 Task: Make the document restricted.
Action: Mouse moved to (44, 96)
Screenshot: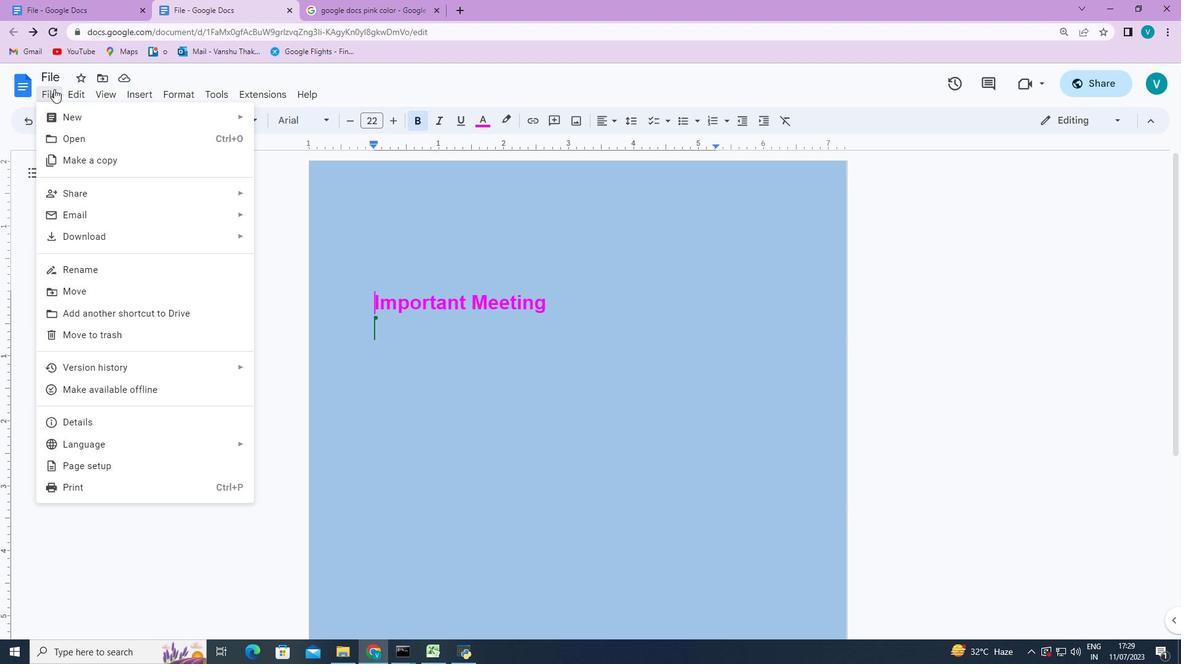 
Action: Mouse pressed left at (44, 96)
Screenshot: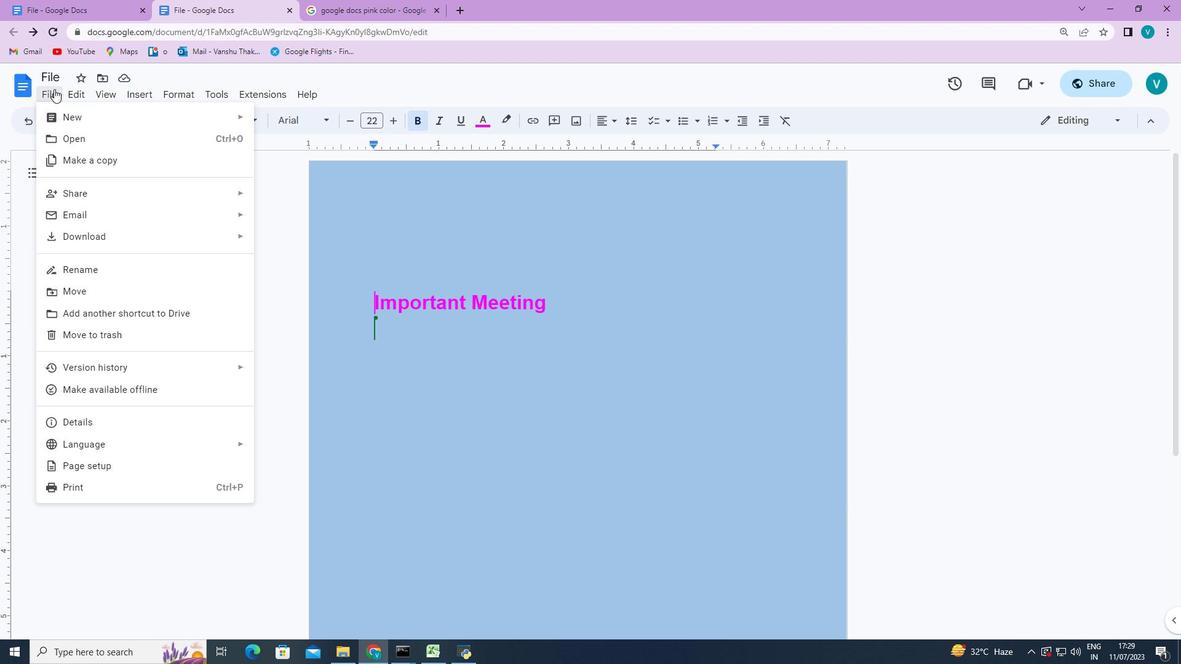 
Action: Mouse moved to (71, 197)
Screenshot: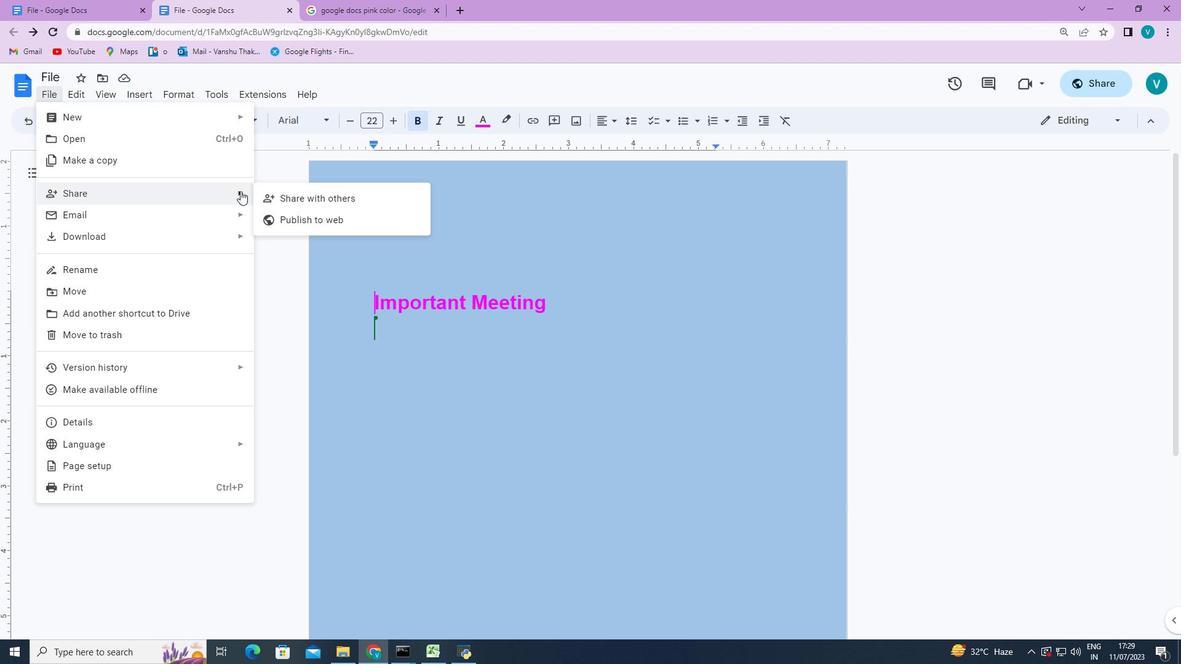 
Action: Mouse pressed left at (71, 197)
Screenshot: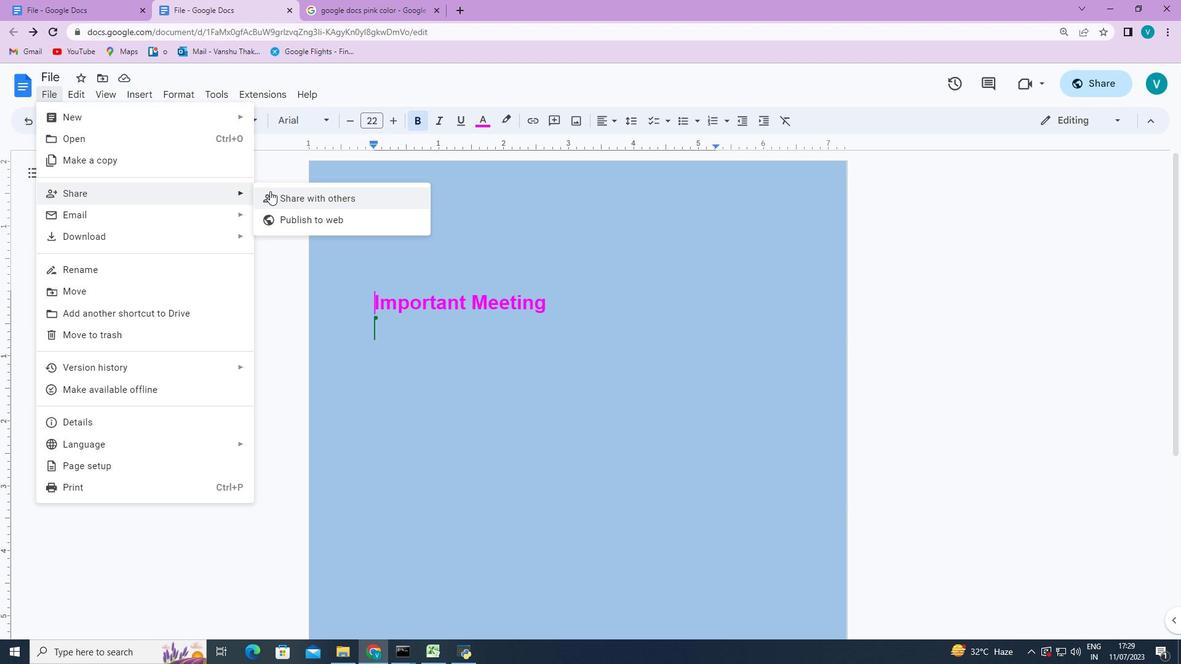 
Action: Mouse moved to (285, 196)
Screenshot: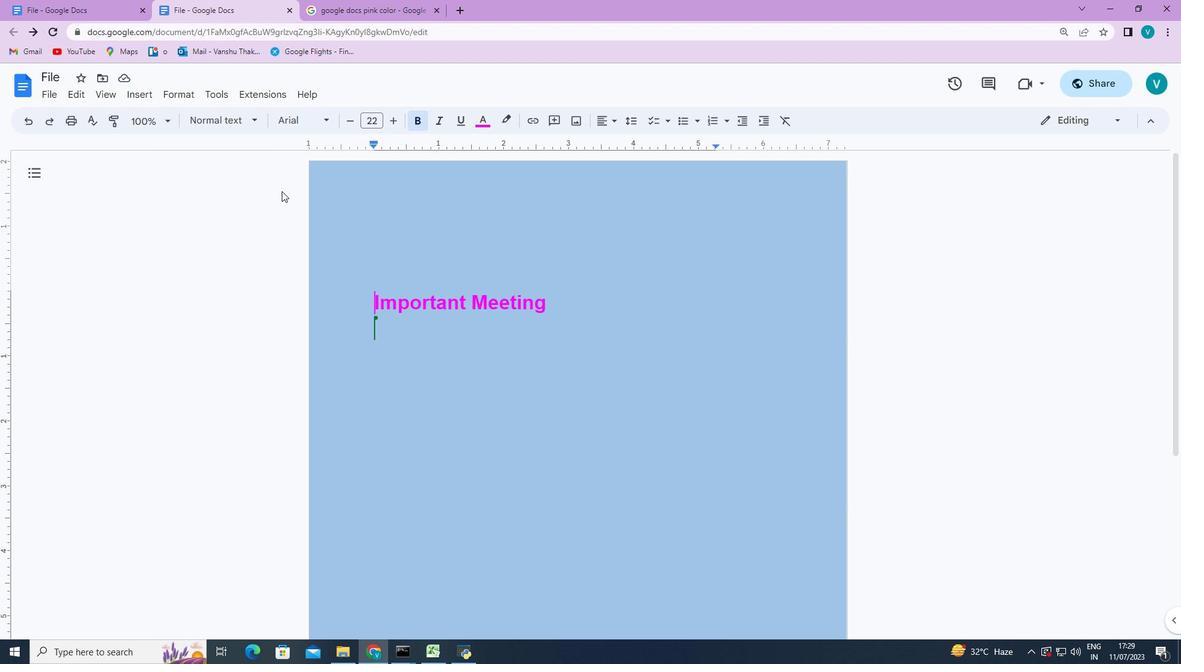 
Action: Mouse pressed left at (285, 196)
Screenshot: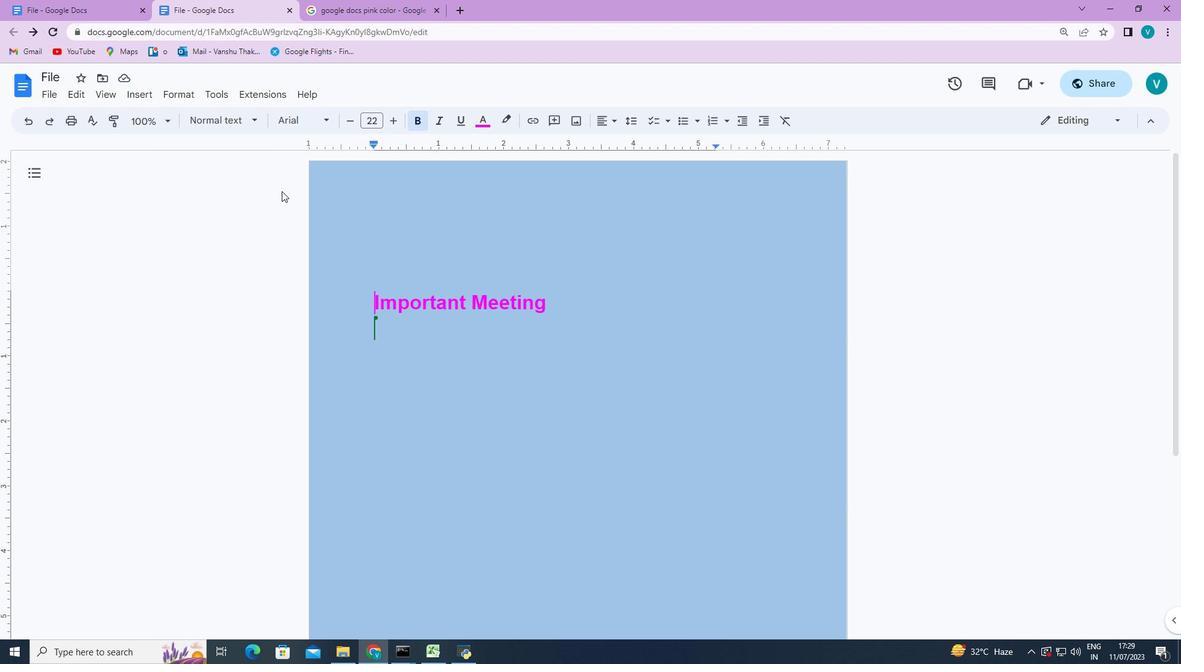 
Action: Mouse moved to (561, 419)
Screenshot: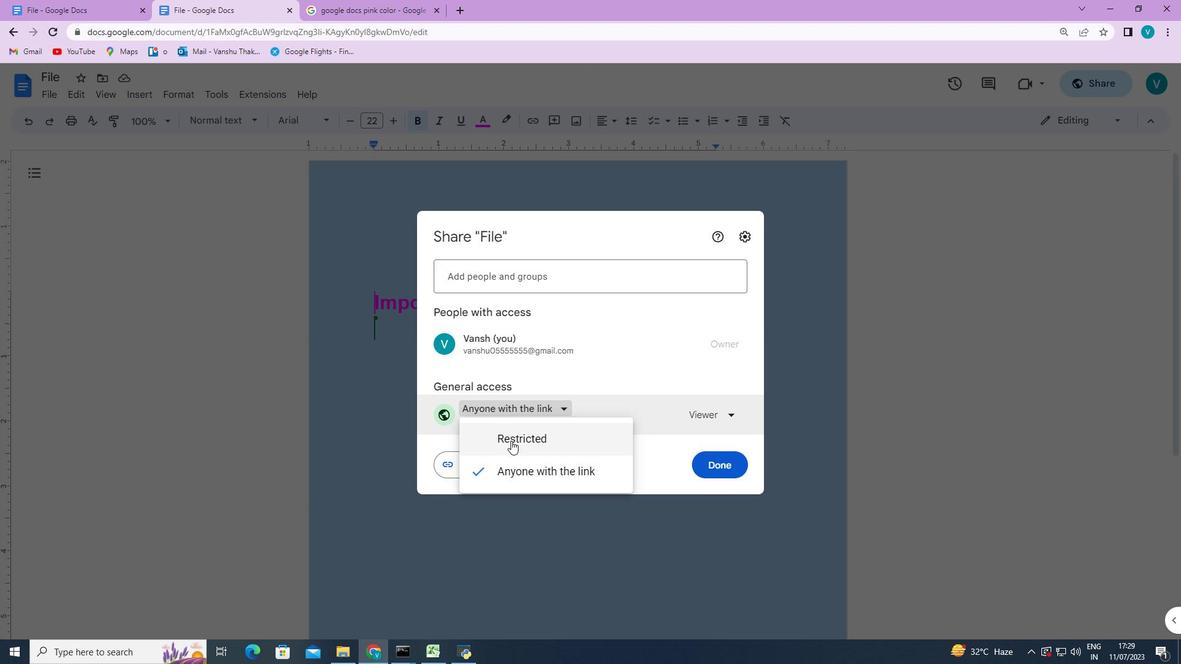 
Action: Mouse pressed left at (561, 419)
Screenshot: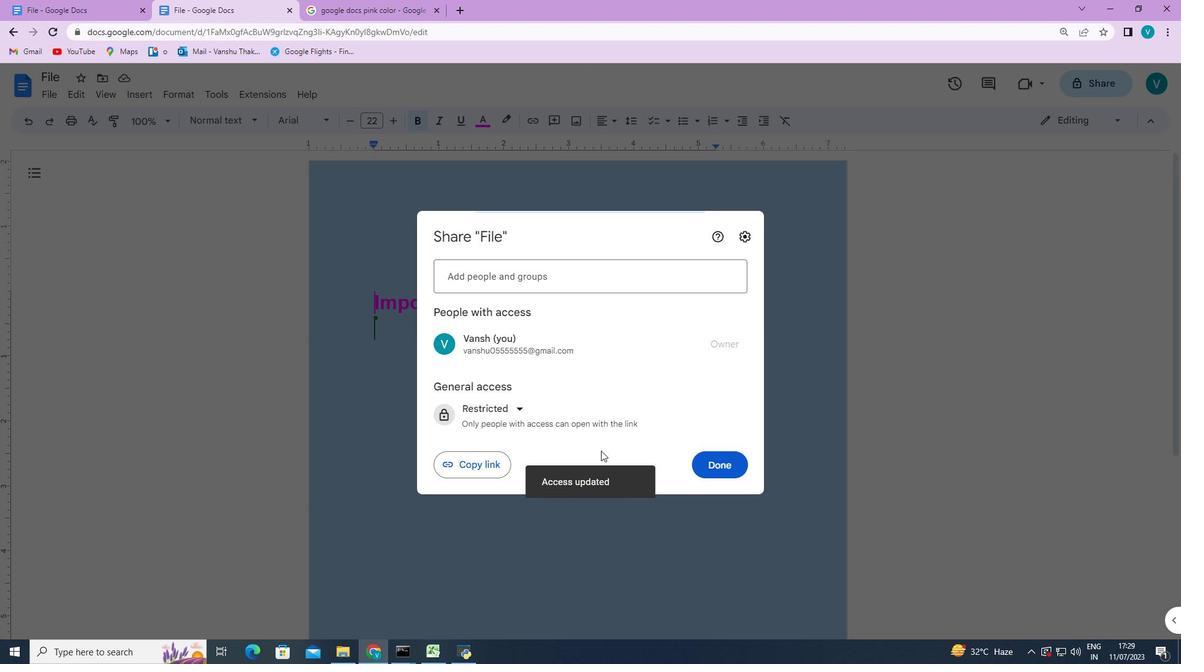 
Action: Mouse moved to (542, 448)
Screenshot: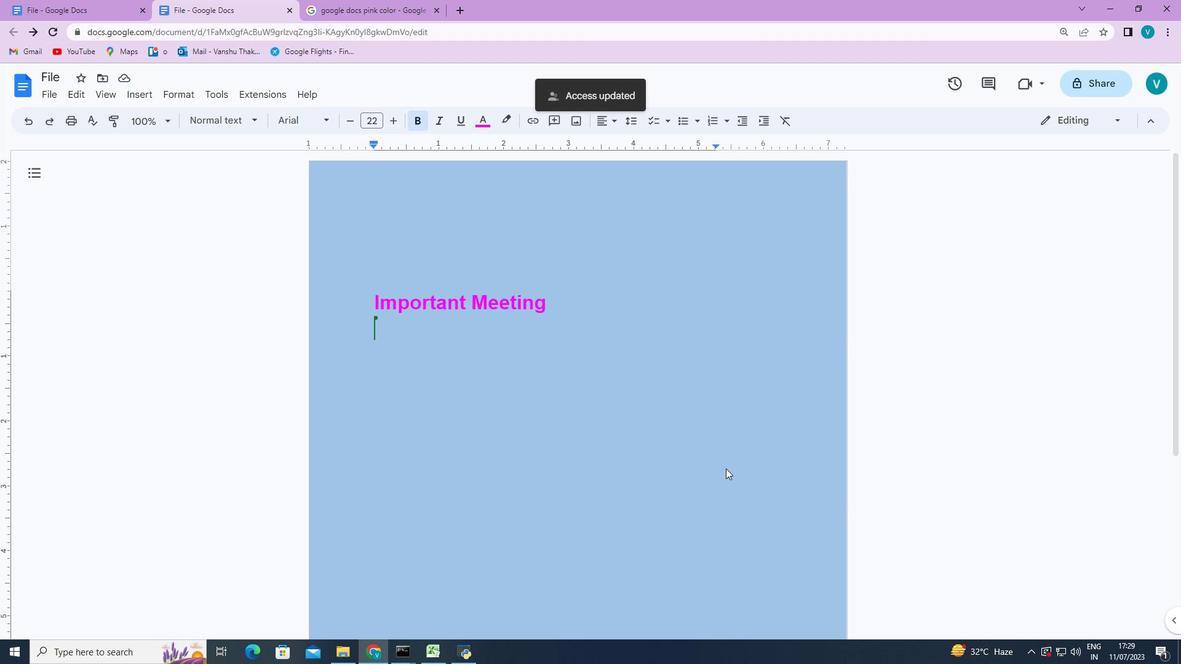 
Action: Mouse pressed left at (542, 448)
Screenshot: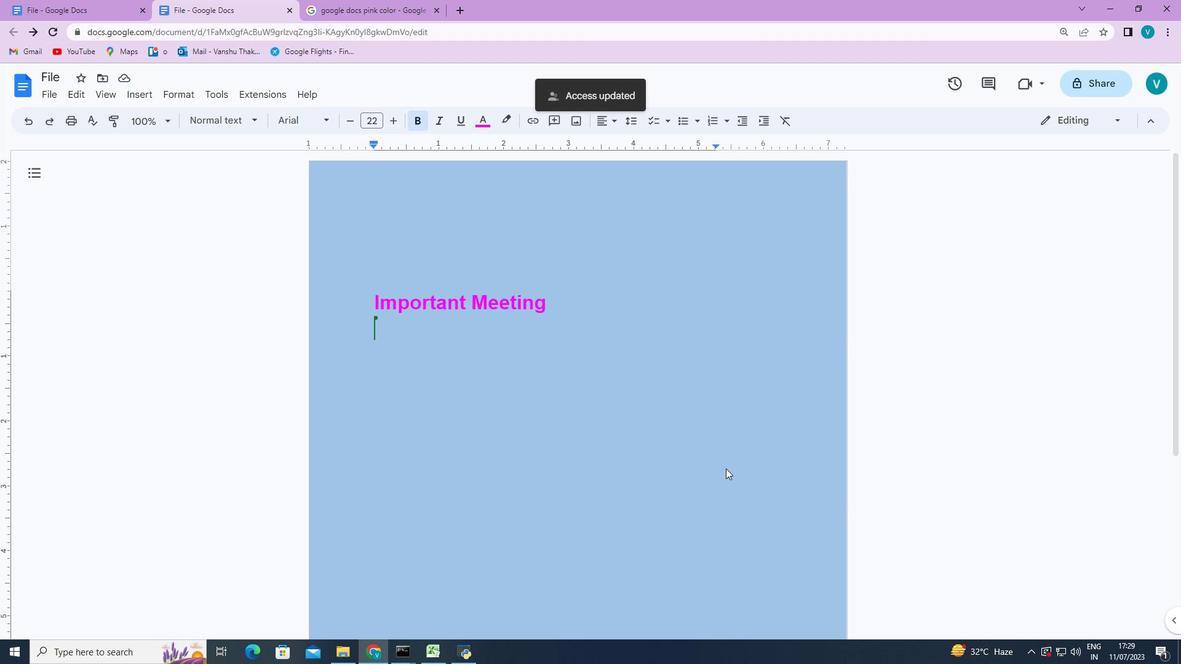 
Action: Mouse moved to (716, 478)
Screenshot: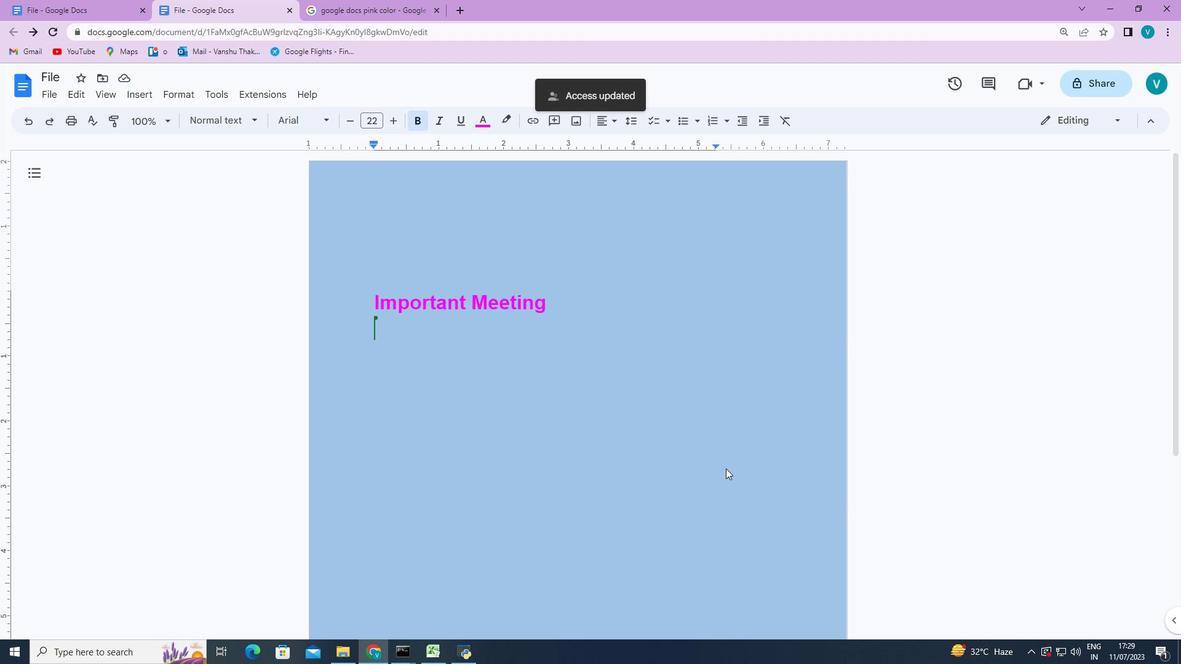 
Action: Mouse pressed left at (716, 478)
Screenshot: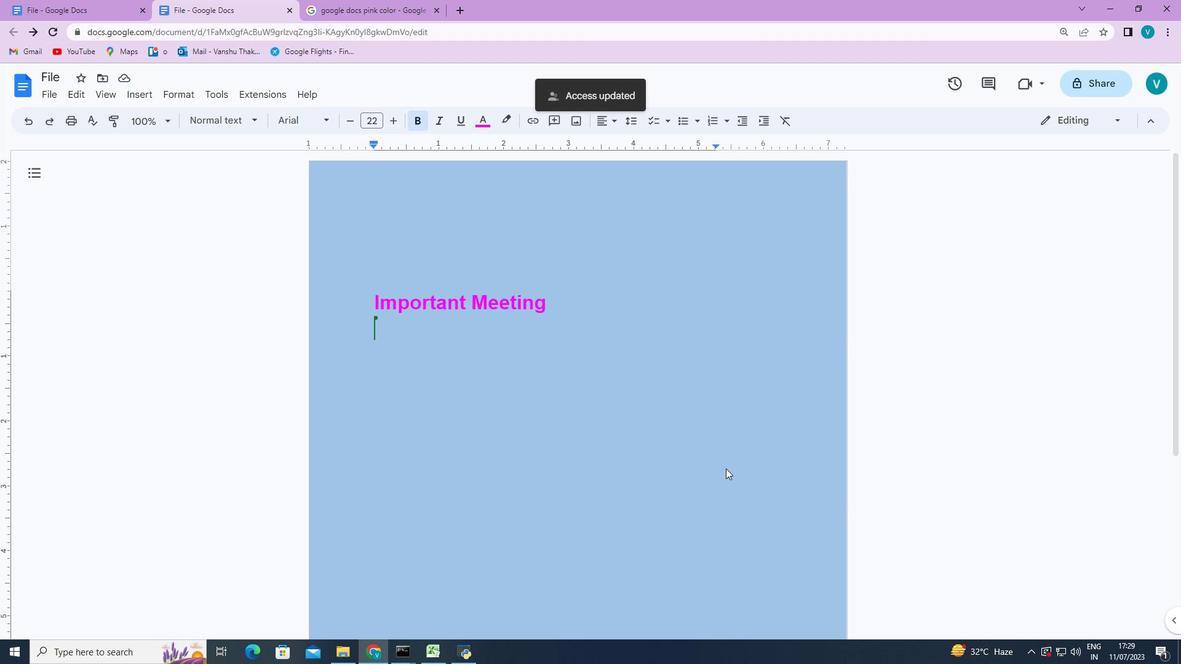 
Action: Mouse moved to (54, 89)
Screenshot: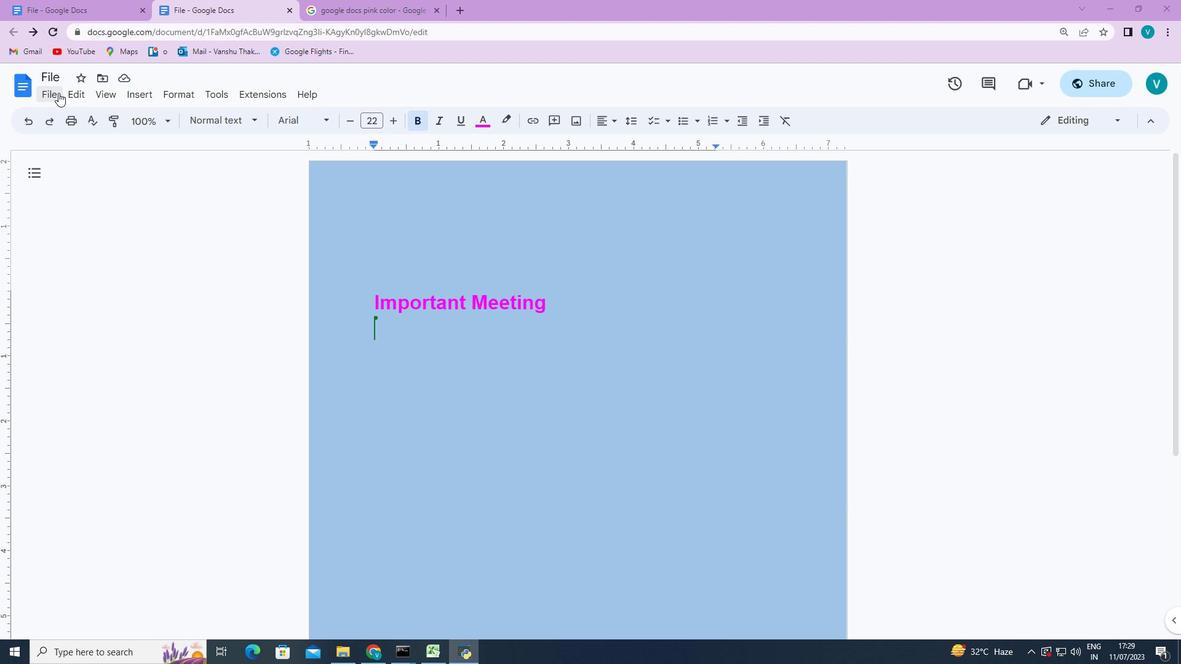 
Action: Mouse pressed left at (54, 89)
Screenshot: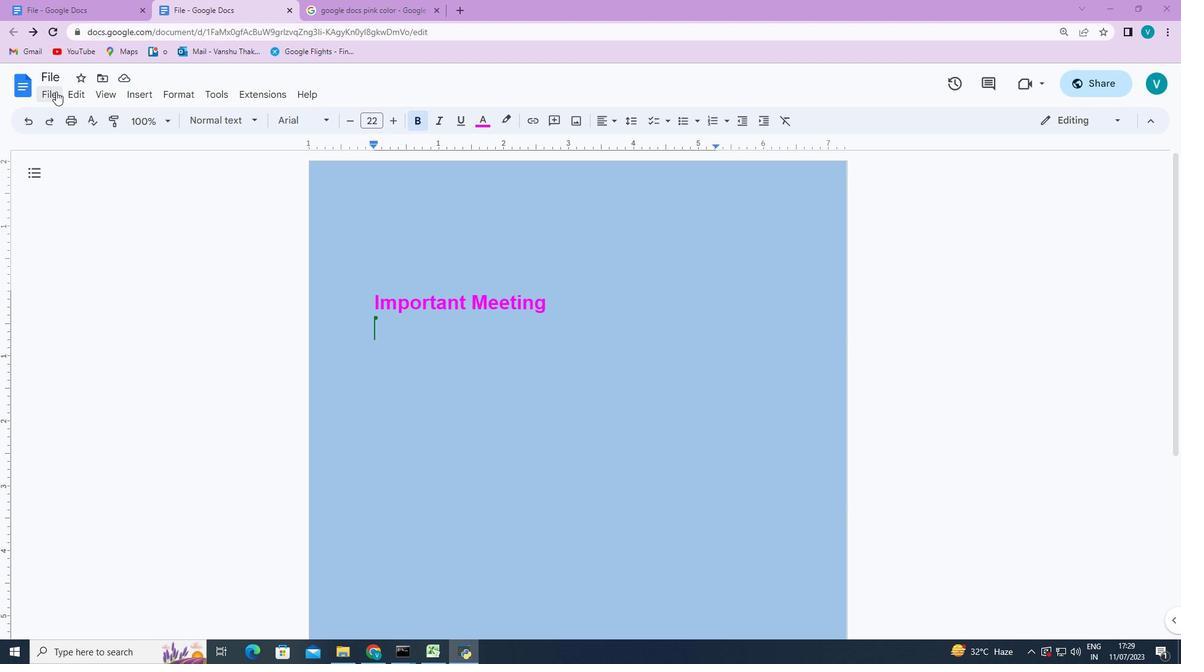 
Action: Mouse moved to (281, 191)
Screenshot: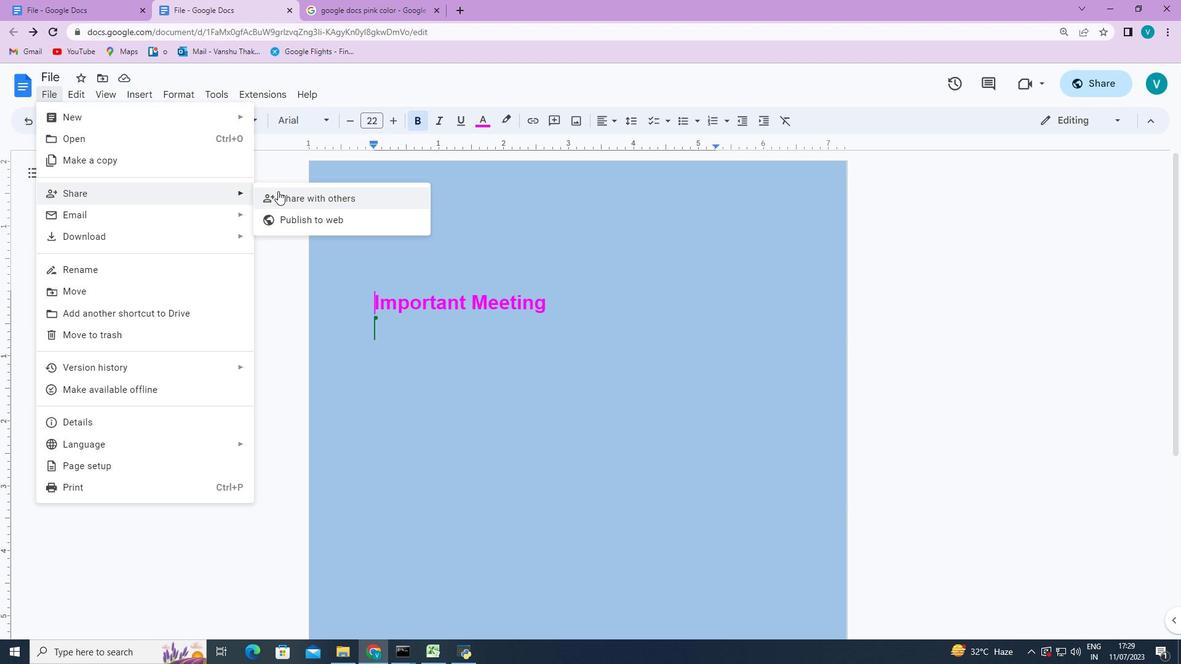 
Action: Mouse pressed left at (281, 191)
Screenshot: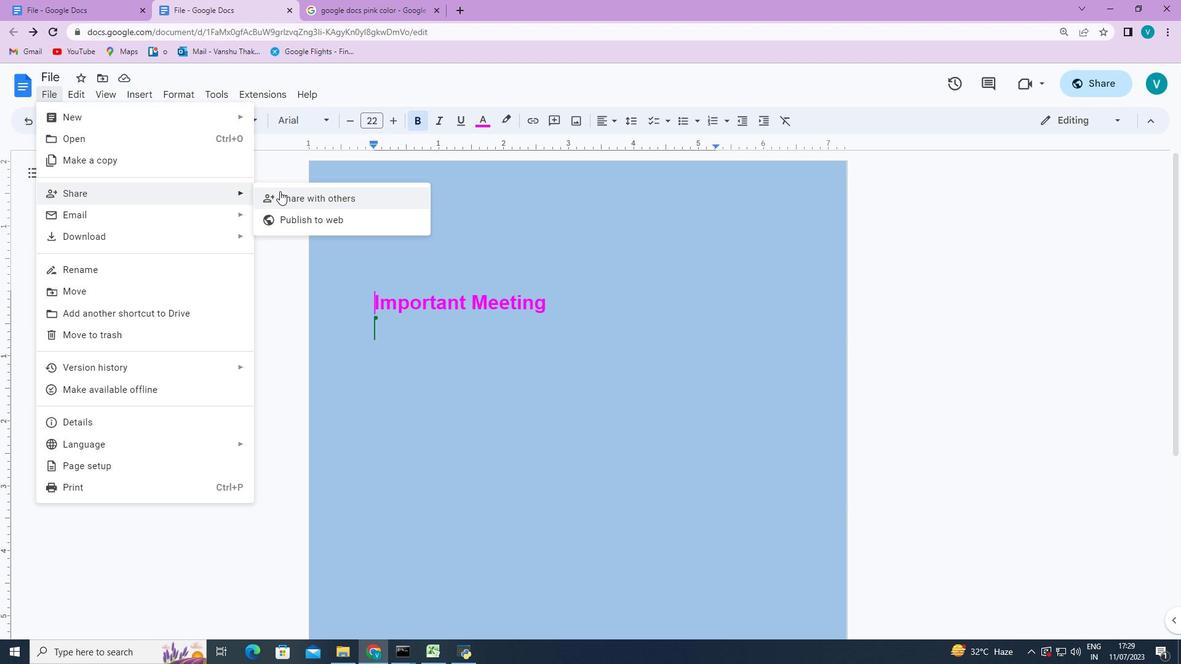 
Action: Mouse moved to (497, 416)
Screenshot: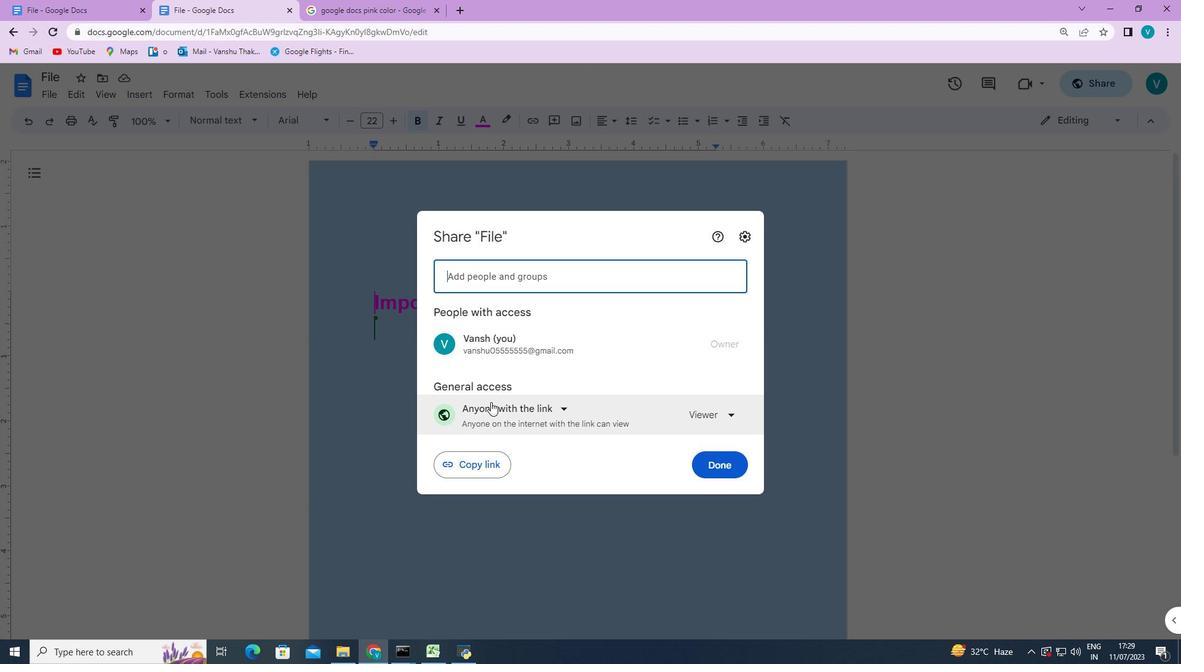 
Action: Mouse pressed left at (497, 416)
Screenshot: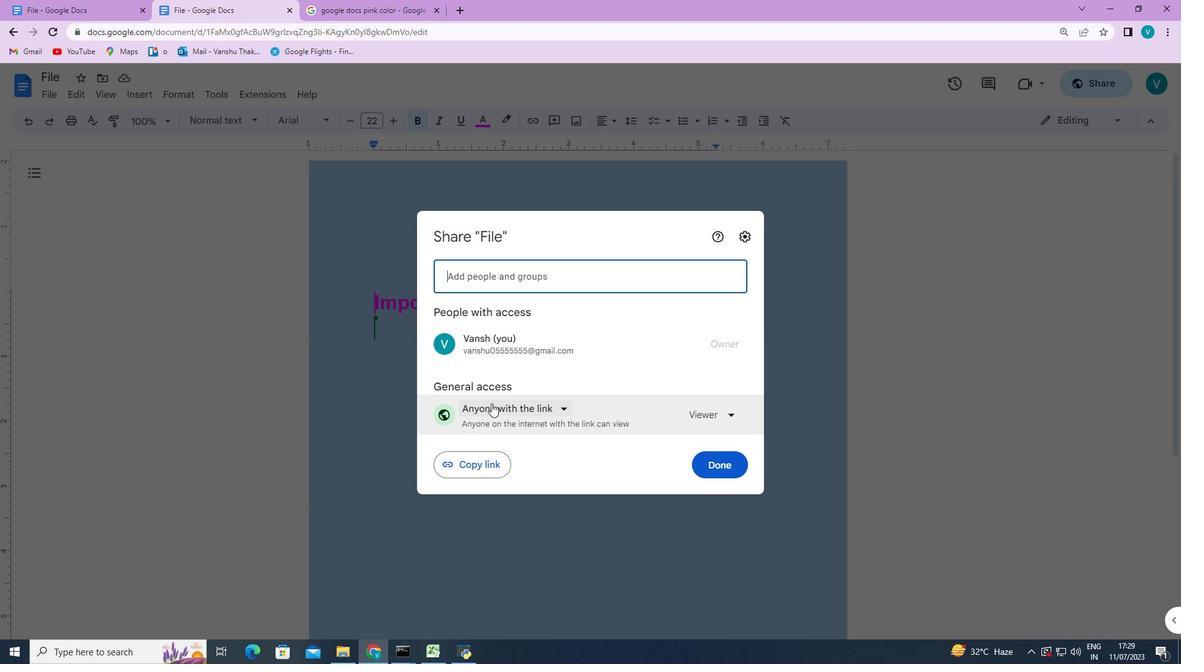 
Action: Mouse moved to (515, 439)
Screenshot: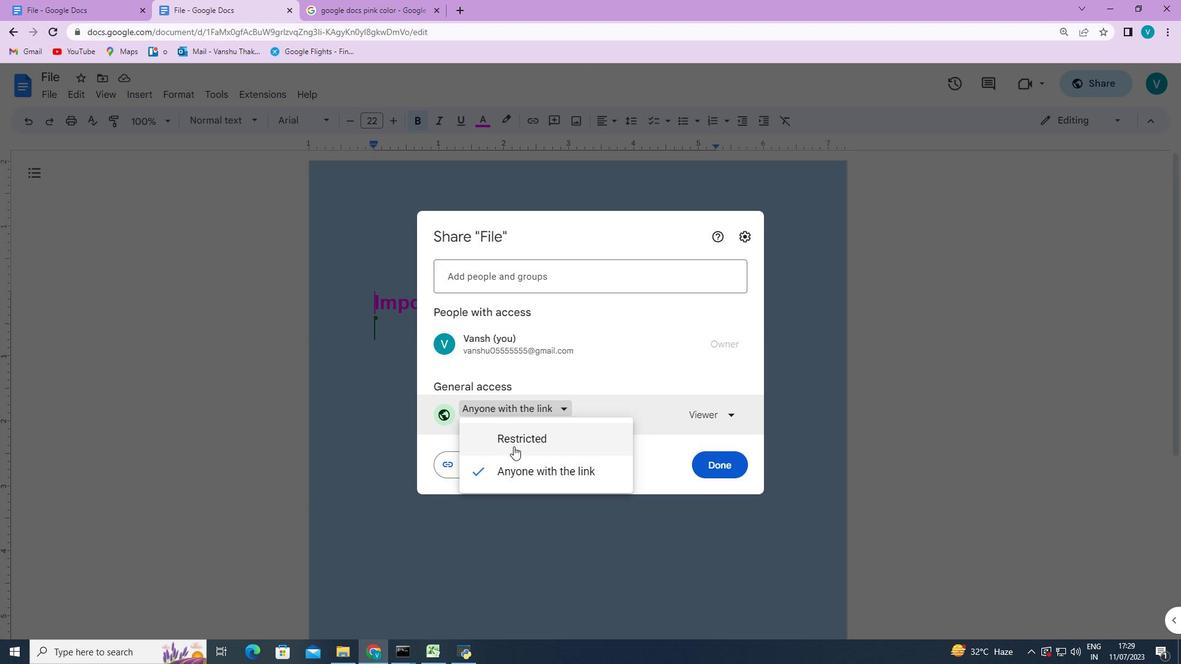 
Action: Mouse pressed left at (515, 439)
Screenshot: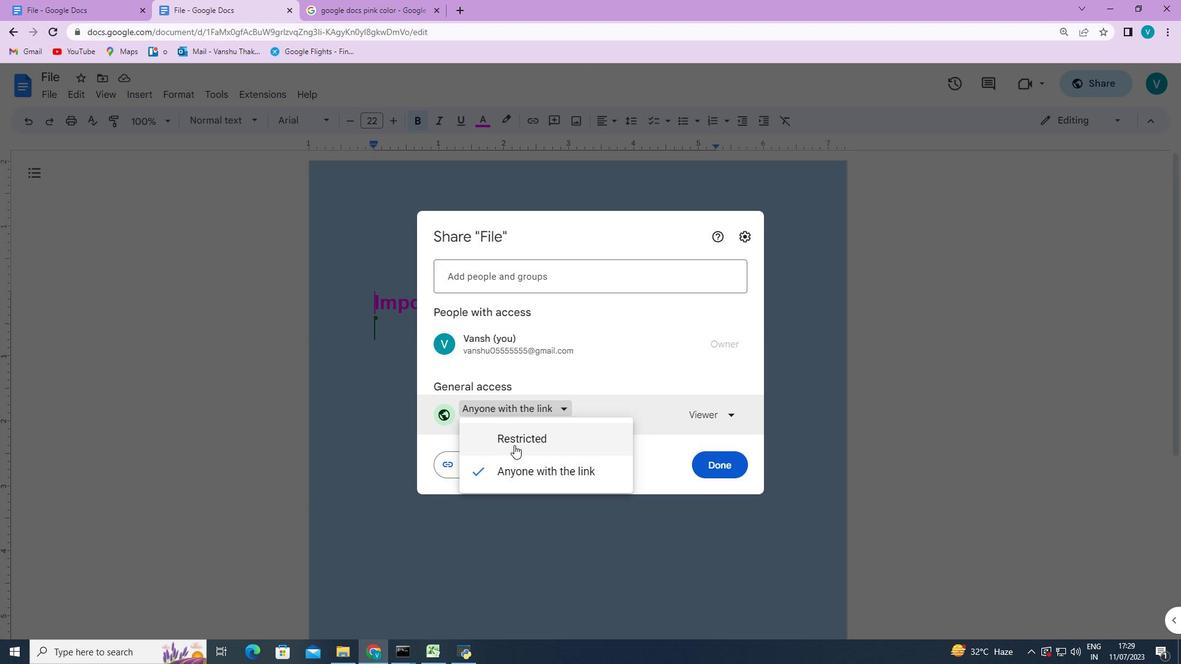 
Action: Mouse moved to (726, 468)
Screenshot: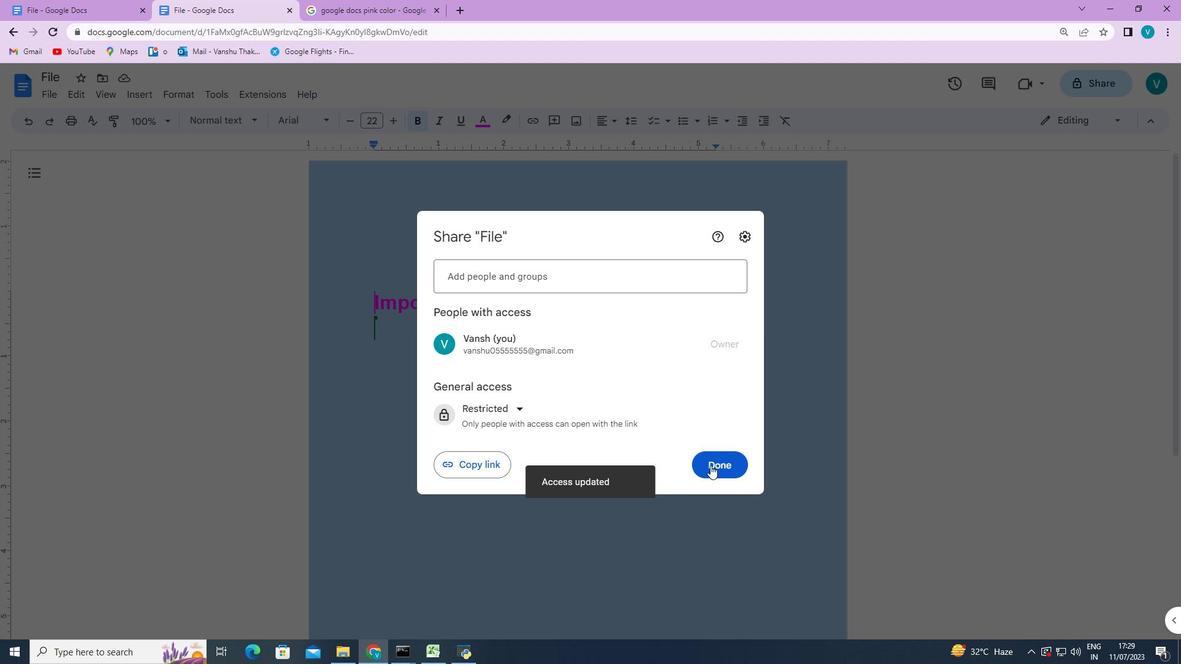 
Action: Mouse pressed left at (726, 468)
Screenshot: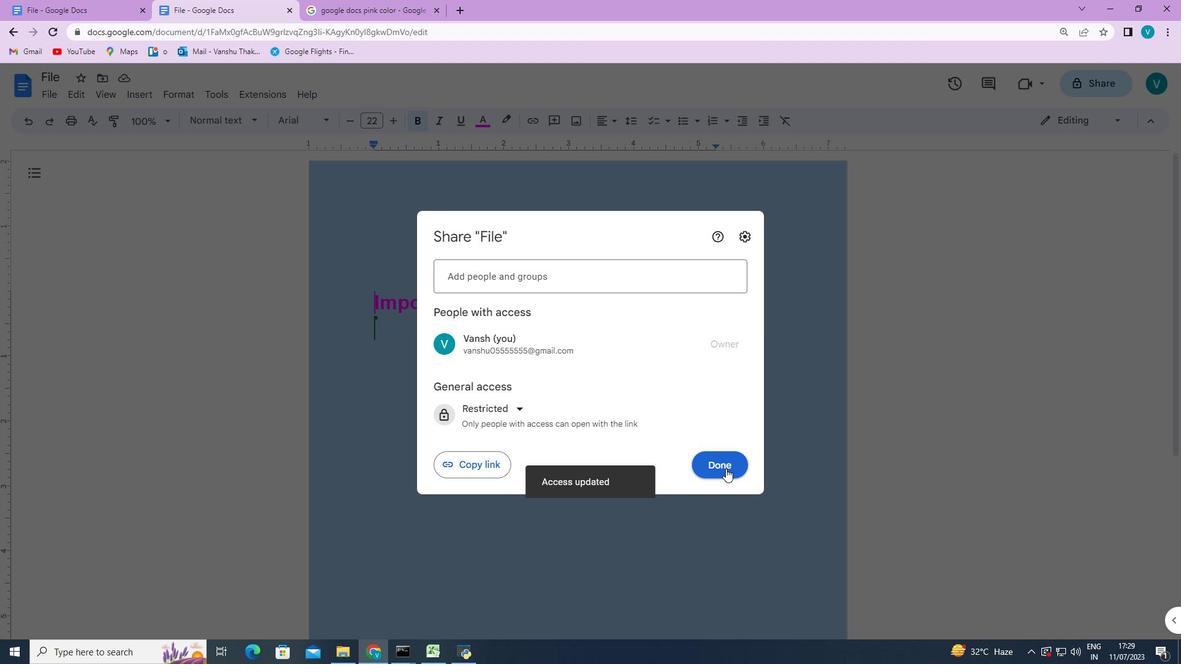 
